 Task: Open Card Card0000000173 in  Board0000000044 in Workspace WS0000000015 in Trello. Add Member Ayush98111@gmail.com to Card Card0000000173 in  Board0000000044 in Workspace WS0000000015 in Trello. Add Purple Label titled Label0000000173 to Card Card0000000173 in  Board0000000044 in Workspace WS0000000015 in Trello. Add Checklist CL0000000173 to Card Card0000000173 in  Board0000000044 in Workspace WS0000000015 in Trello. Add Dates with Start Date as Aug 01 2023 and Due Date as Aug 31 2023 to Card Card0000000173 in  Board0000000044 in Workspace WS0000000015 in Trello
Action: Mouse moved to (118, 351)
Screenshot: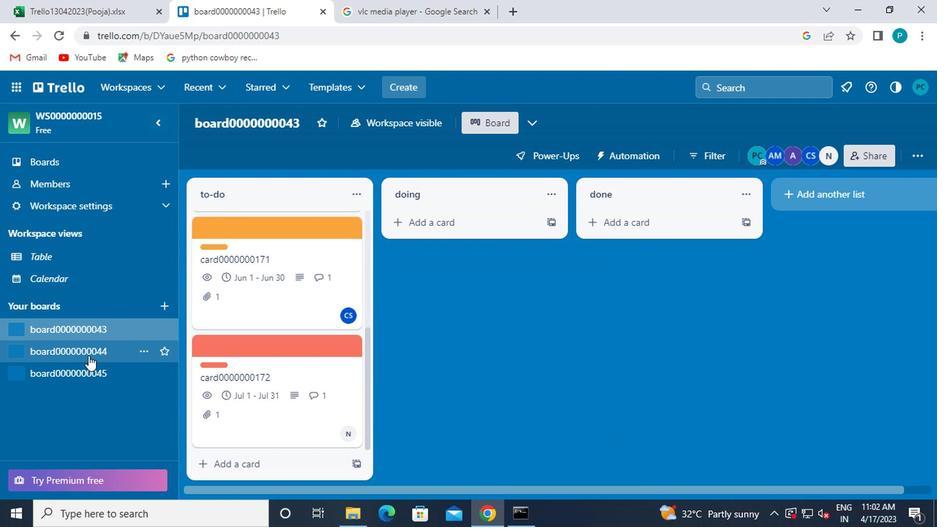 
Action: Mouse pressed left at (118, 351)
Screenshot: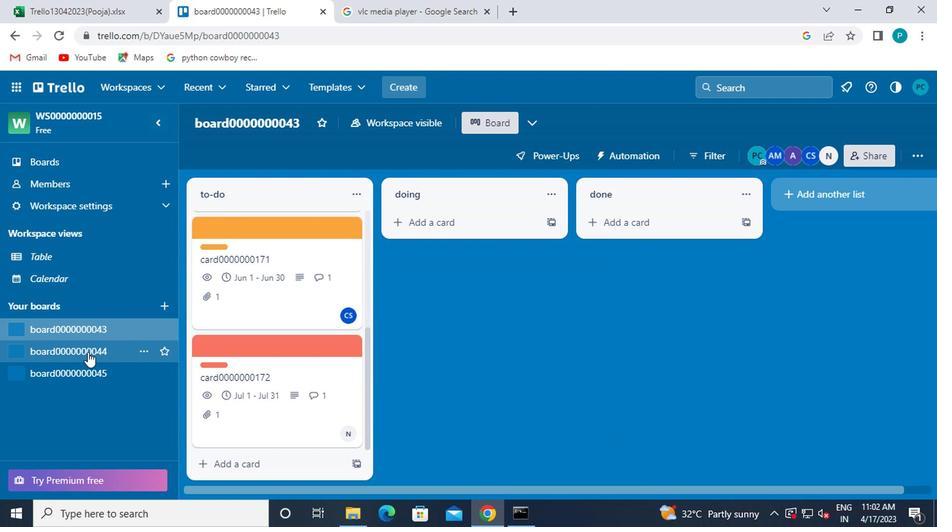 
Action: Mouse moved to (349, 189)
Screenshot: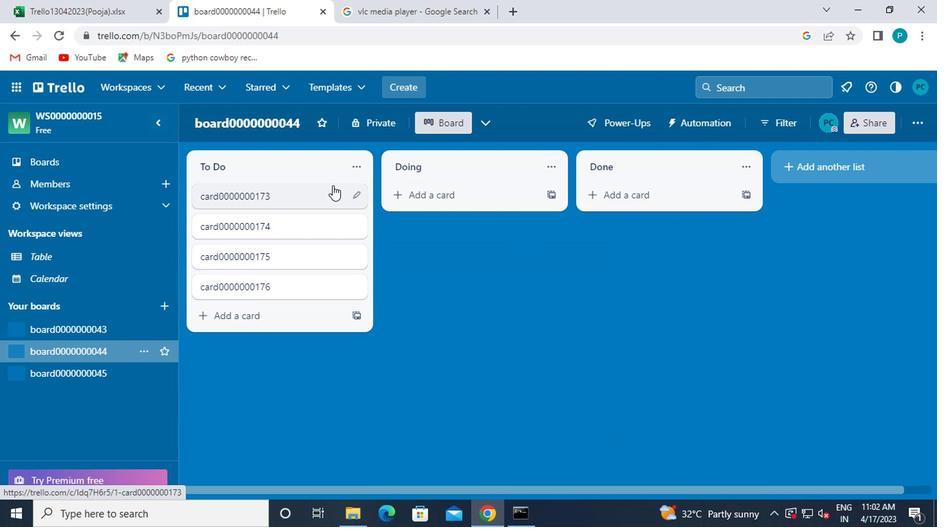 
Action: Mouse pressed left at (349, 189)
Screenshot: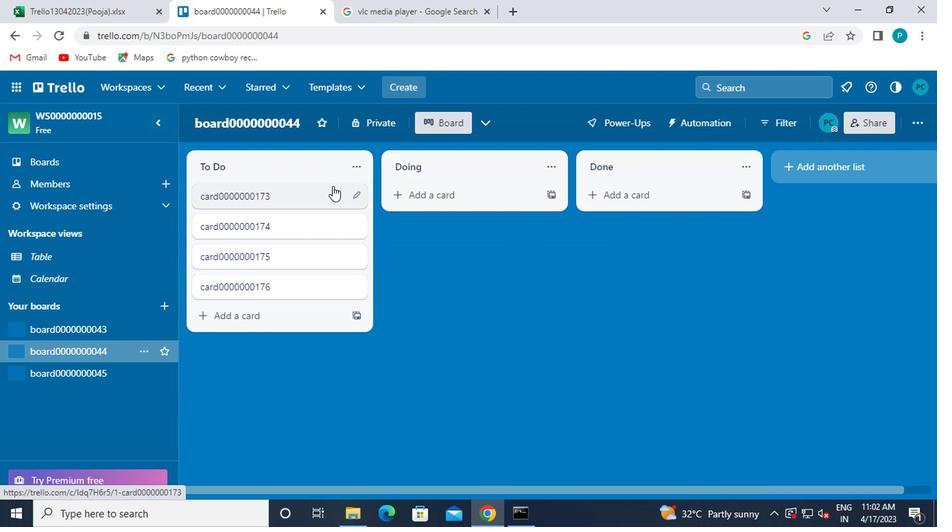 
Action: Mouse moved to (608, 201)
Screenshot: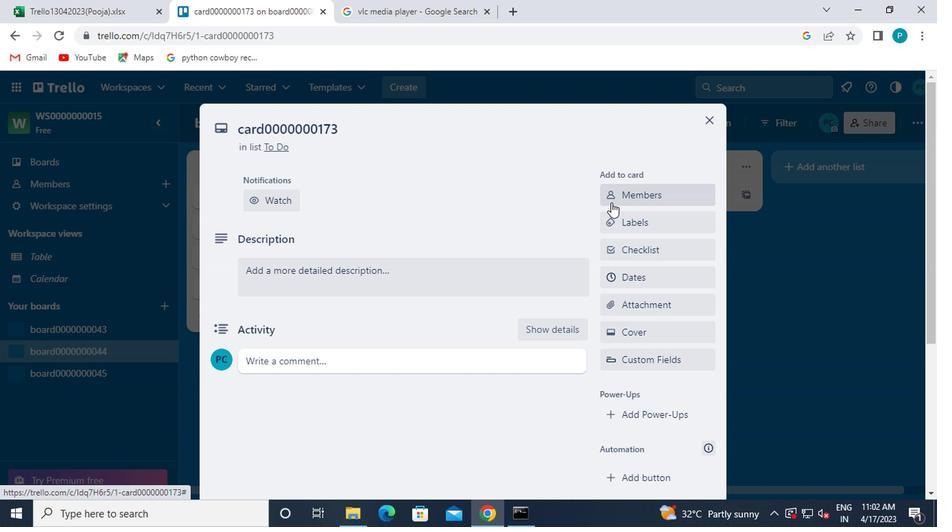 
Action: Mouse pressed left at (608, 201)
Screenshot: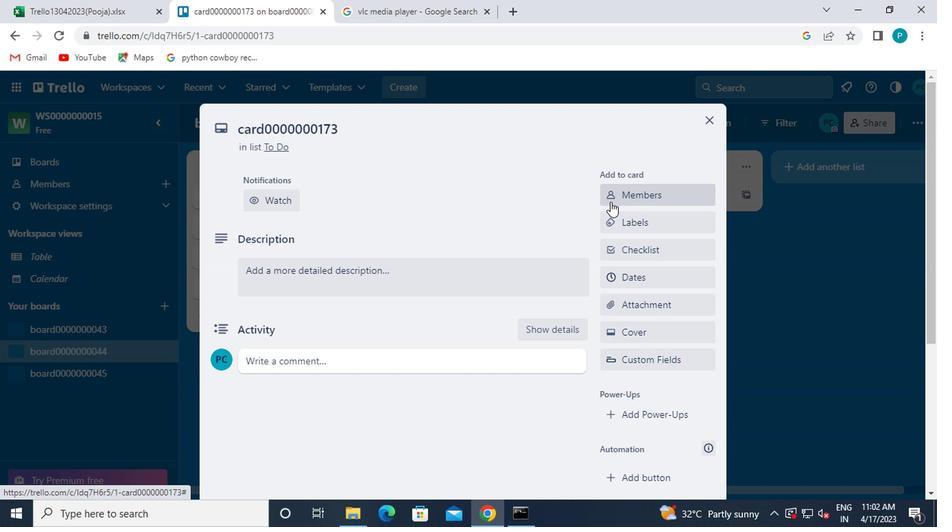 
Action: Mouse moved to (638, 257)
Screenshot: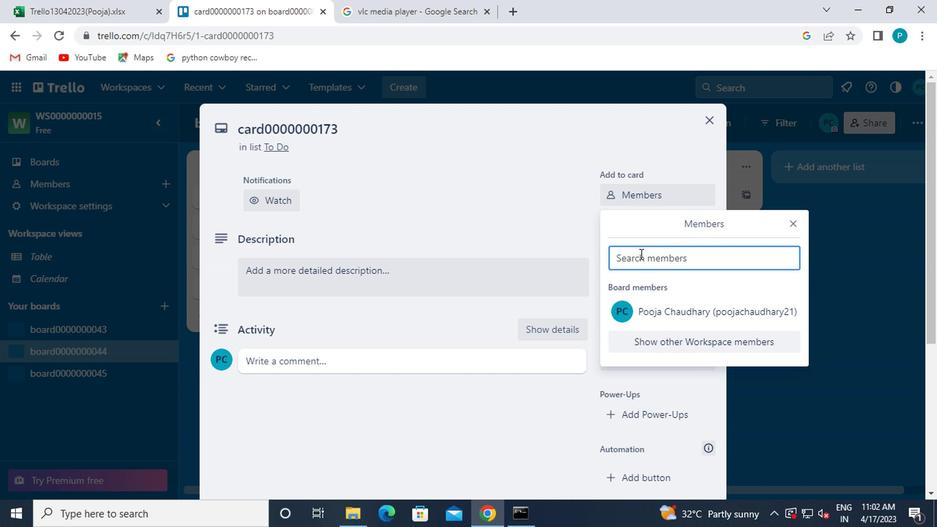 
Action: Mouse pressed left at (638, 257)
Screenshot: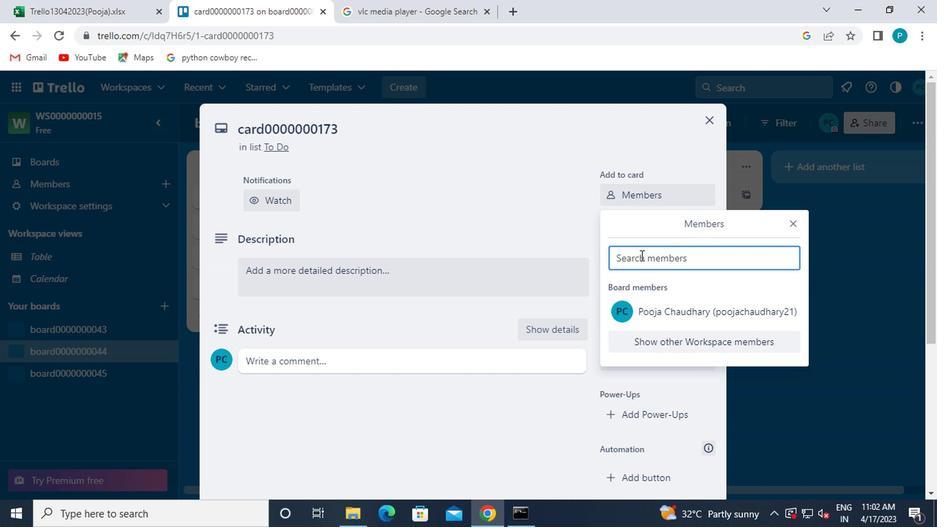 
Action: Mouse moved to (629, 268)
Screenshot: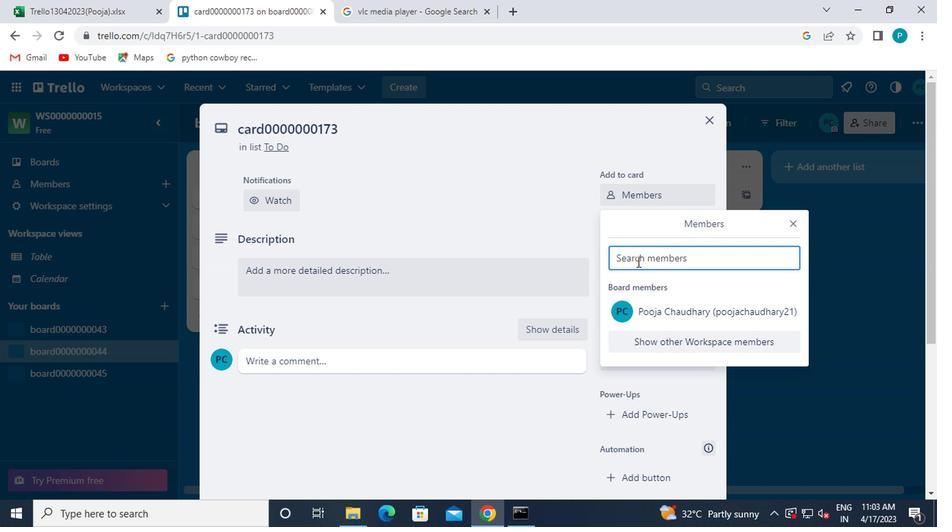 
Action: Key pressed ayush98111<Key.shift>@GMAIL.COM
Screenshot: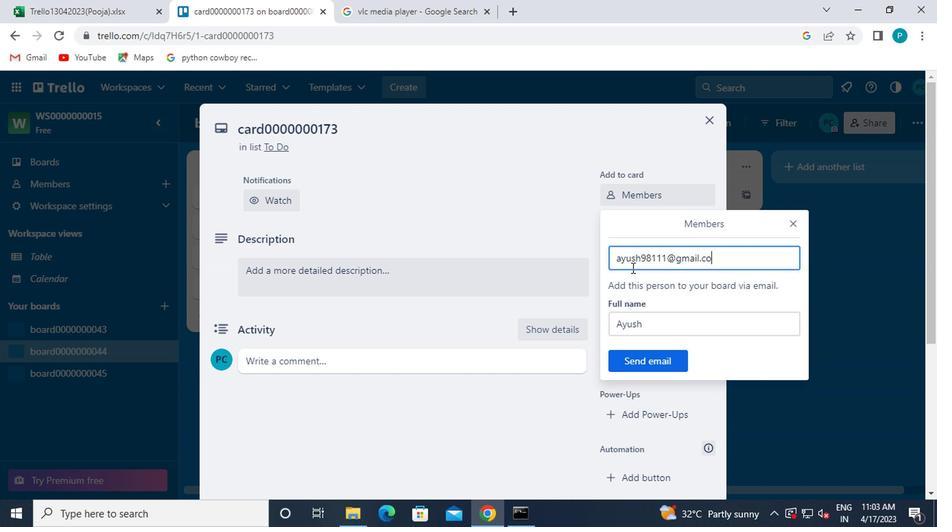
Action: Mouse moved to (628, 357)
Screenshot: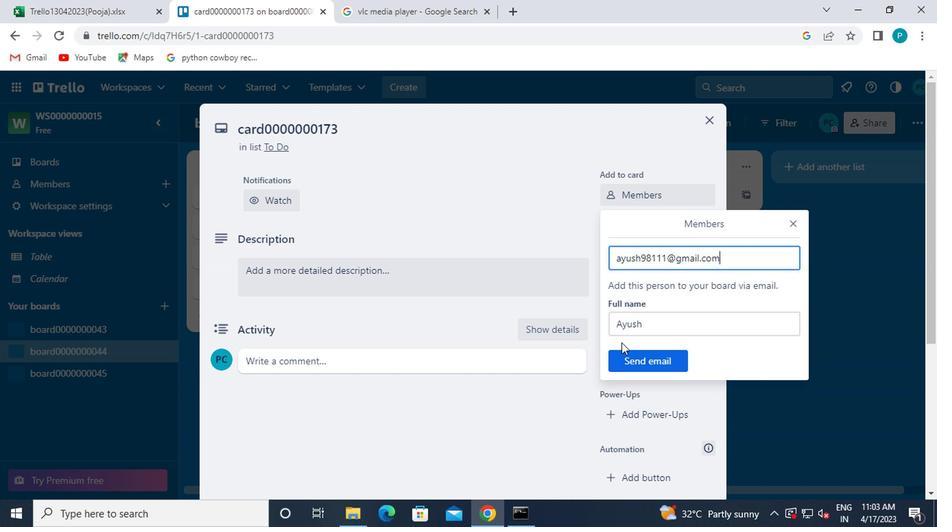 
Action: Mouse pressed left at (628, 357)
Screenshot: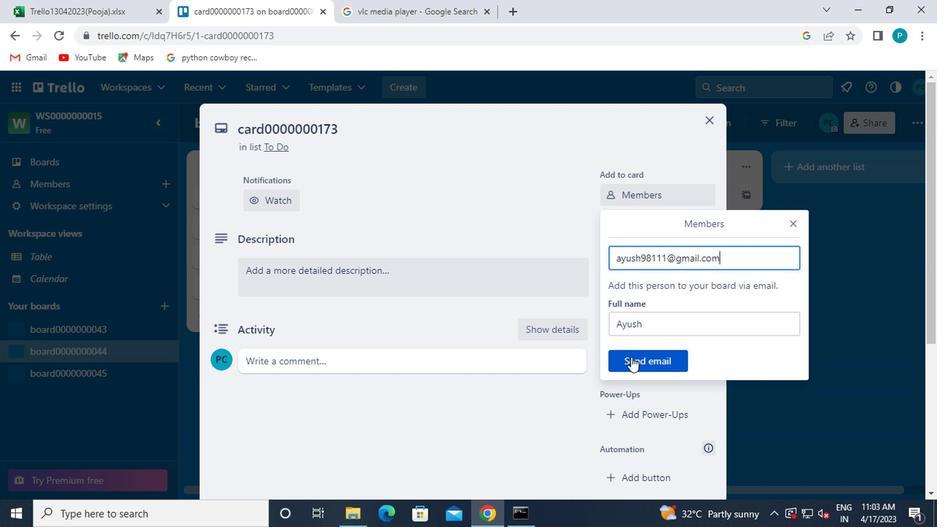 
Action: Mouse moved to (618, 281)
Screenshot: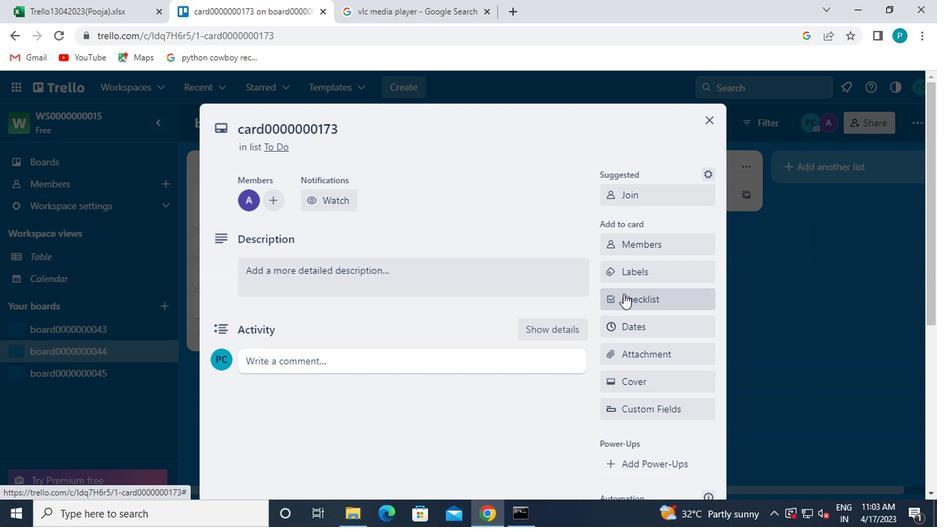 
Action: Mouse pressed left at (618, 281)
Screenshot: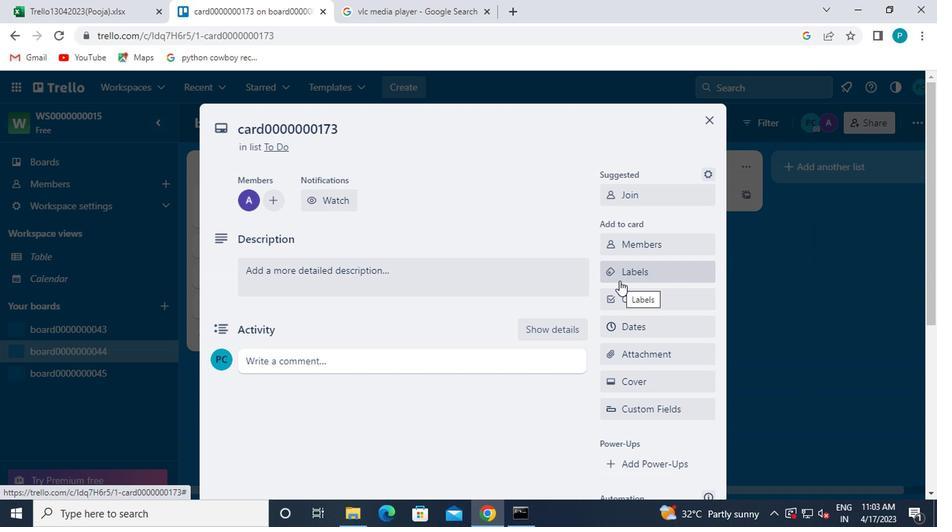 
Action: Mouse moved to (645, 365)
Screenshot: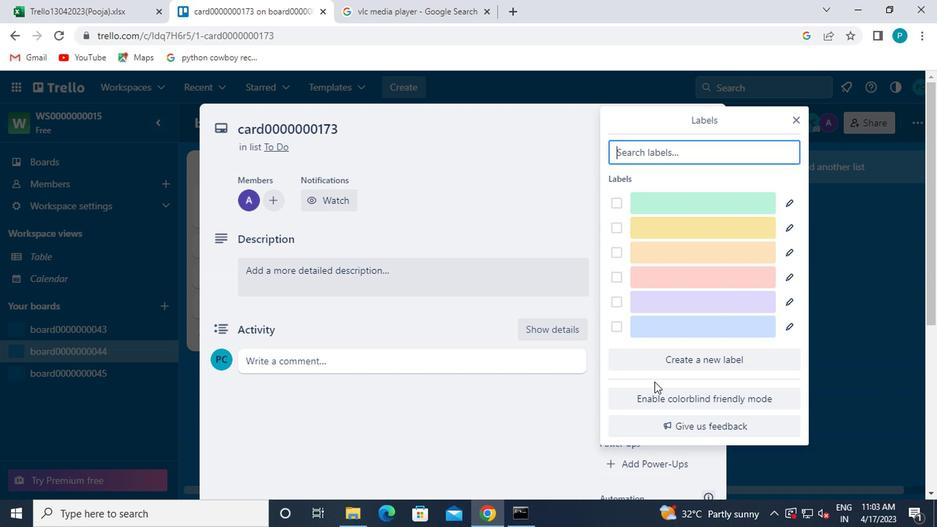 
Action: Mouse pressed left at (645, 365)
Screenshot: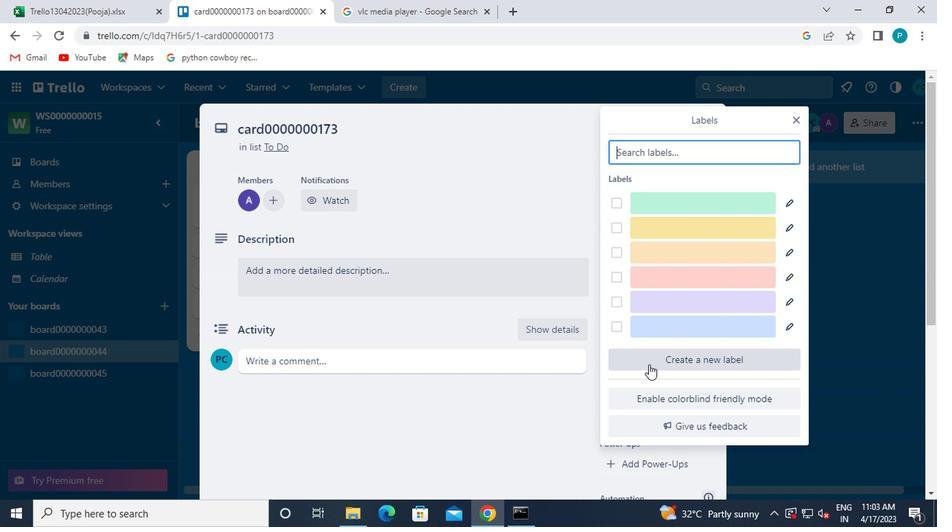 
Action: Mouse moved to (784, 312)
Screenshot: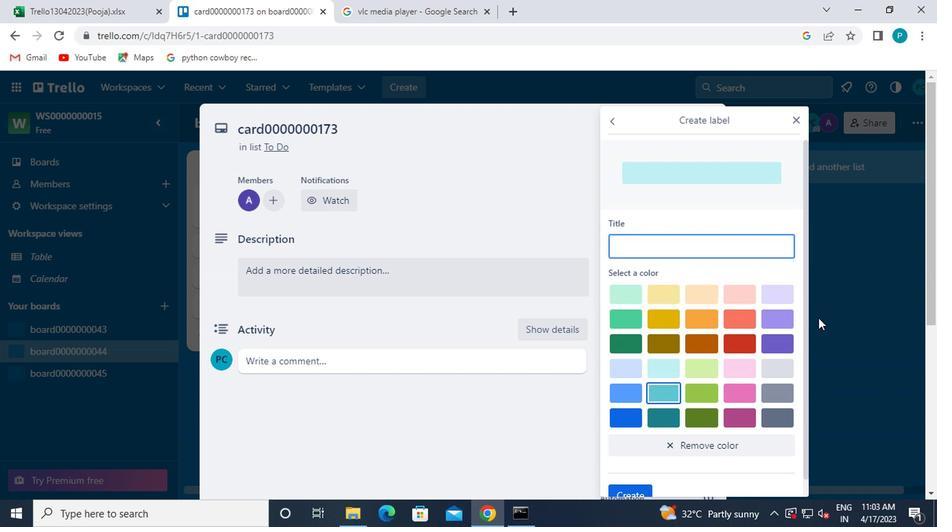 
Action: Mouse pressed left at (784, 312)
Screenshot: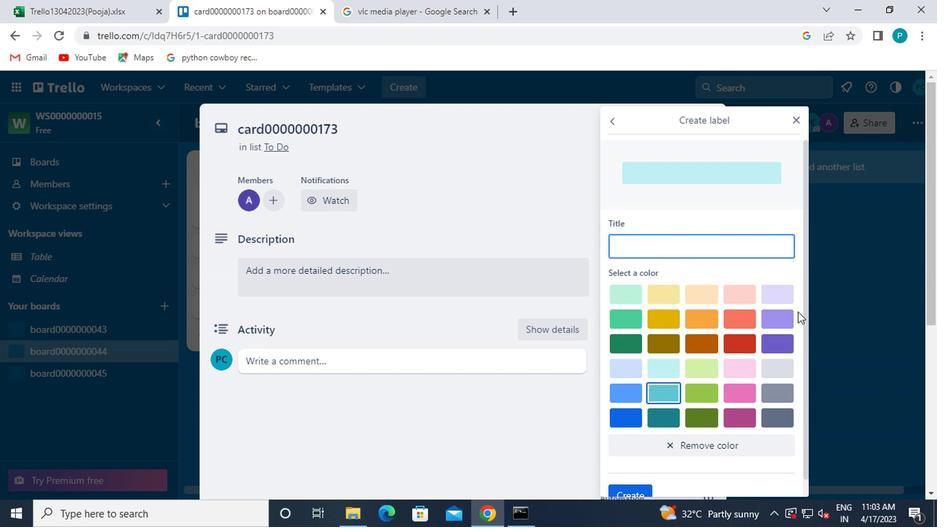 
Action: Mouse moved to (782, 318)
Screenshot: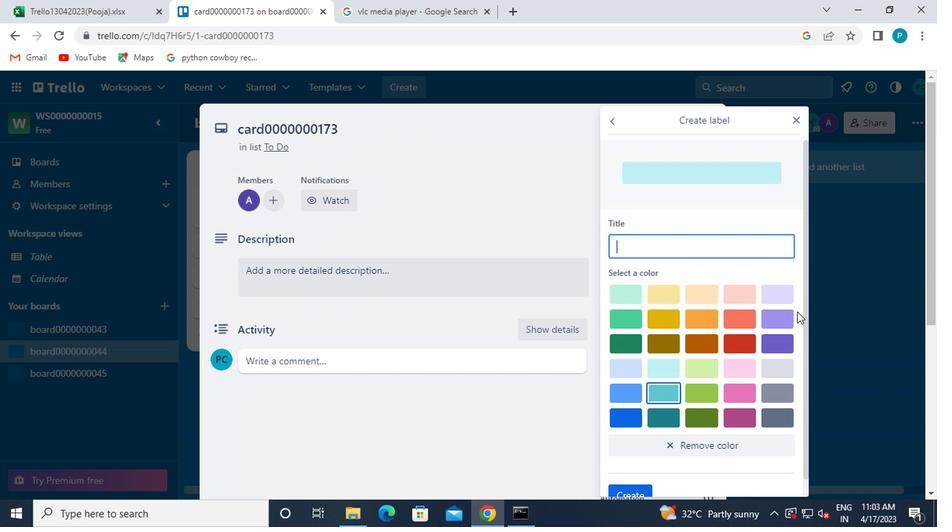 
Action: Mouse pressed left at (782, 318)
Screenshot: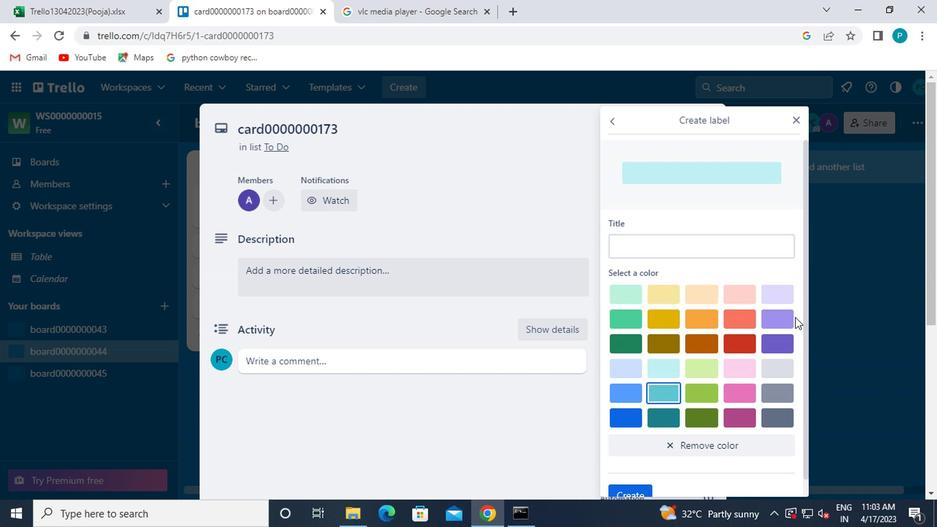 
Action: Mouse moved to (778, 319)
Screenshot: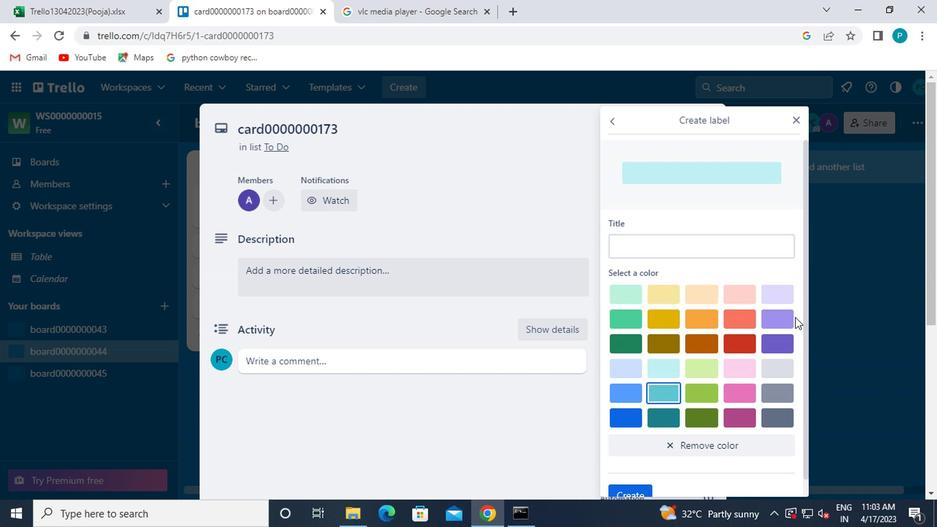 
Action: Mouse pressed left at (778, 319)
Screenshot: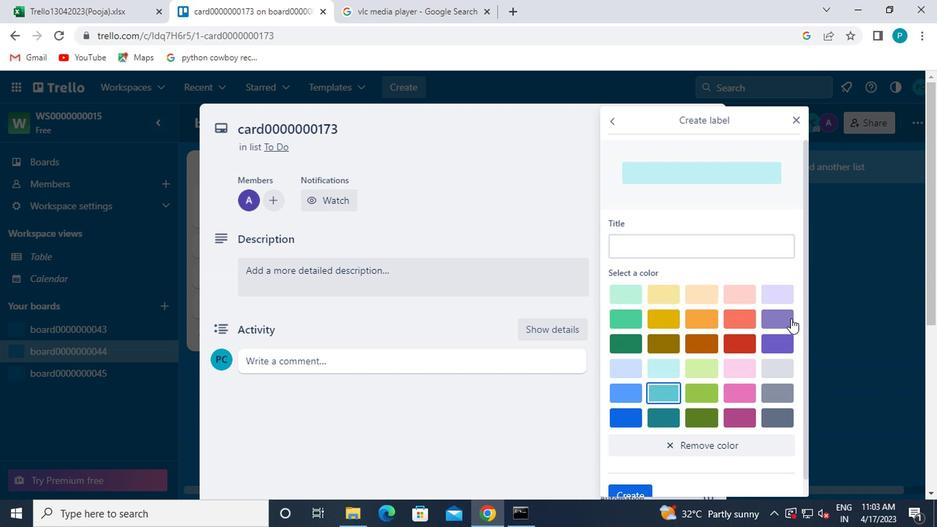
Action: Mouse moved to (647, 241)
Screenshot: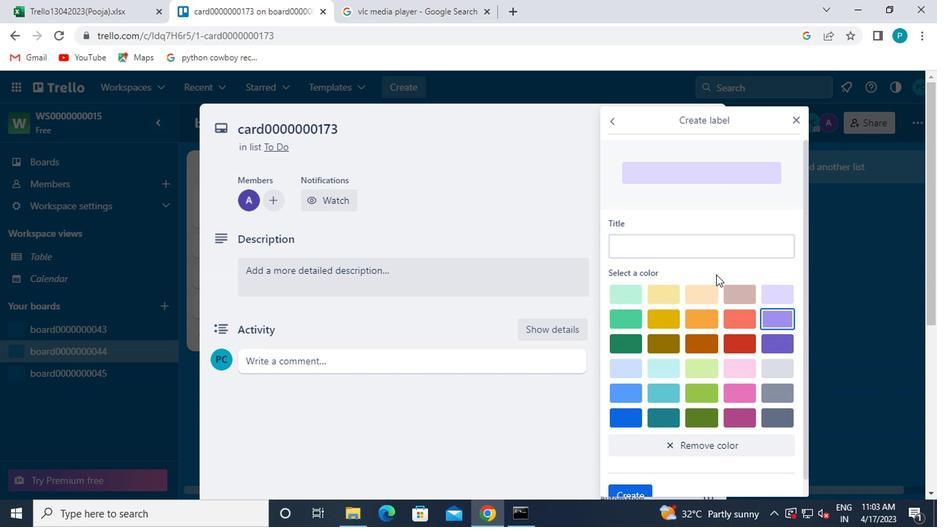 
Action: Mouse pressed left at (647, 241)
Screenshot: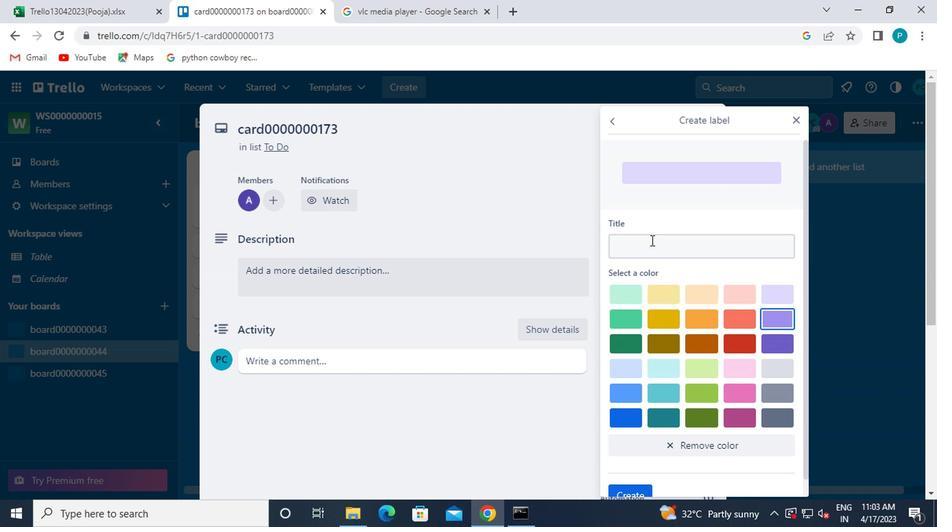 
Action: Key pressed <Key.caps_lock>L<Key.caps_lock>ABEL0000000173
Screenshot: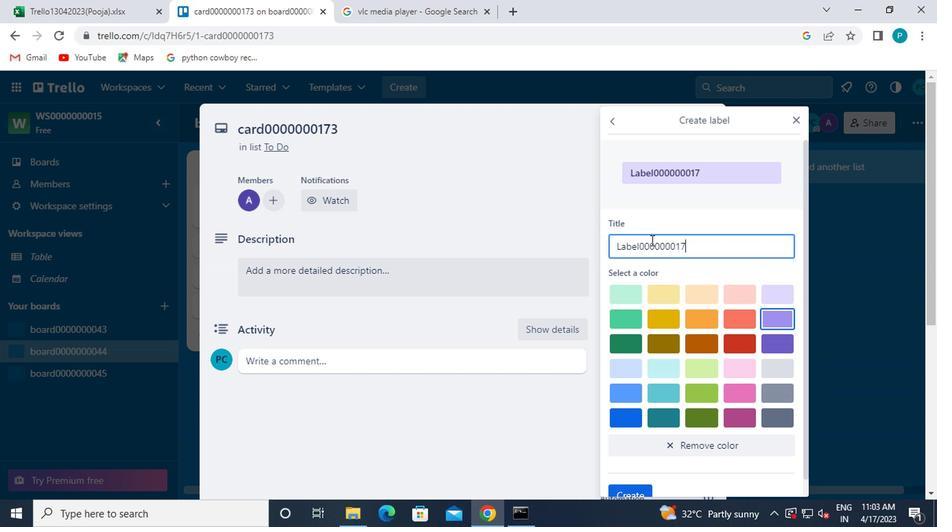 
Action: Mouse moved to (598, 392)
Screenshot: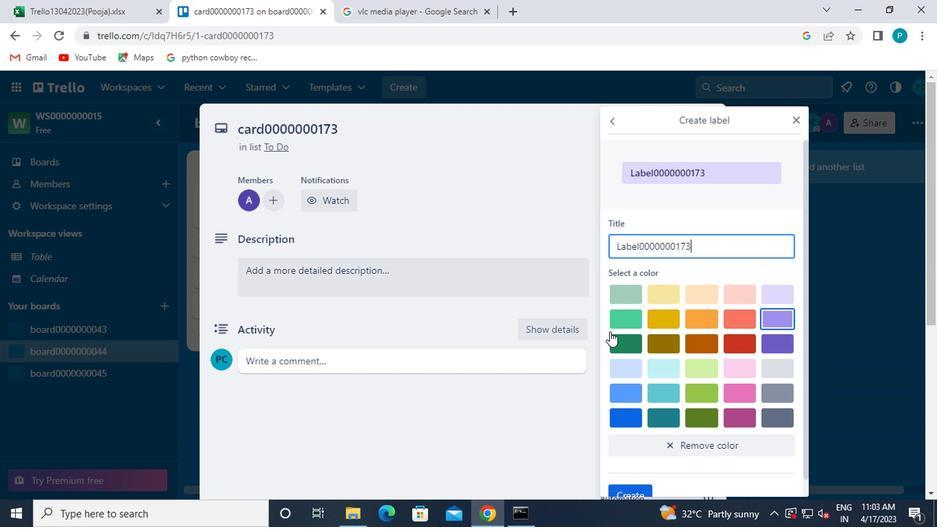 
Action: Mouse scrolled (598, 391) with delta (0, 0)
Screenshot: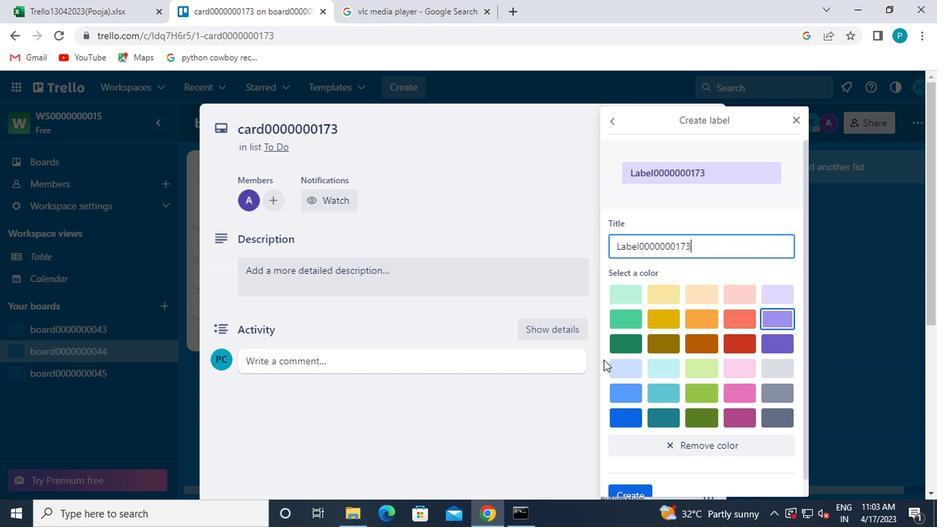
Action: Mouse moved to (597, 395)
Screenshot: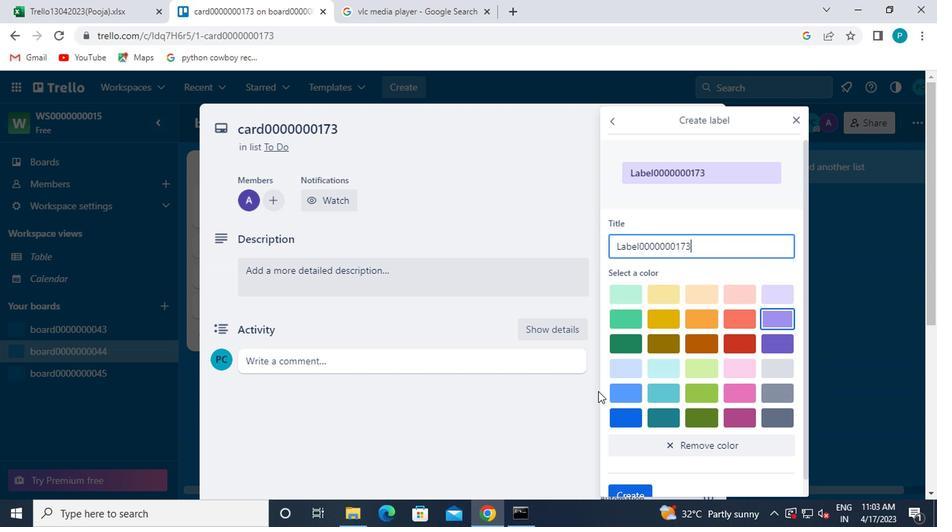 
Action: Mouse scrolled (597, 394) with delta (0, 0)
Screenshot: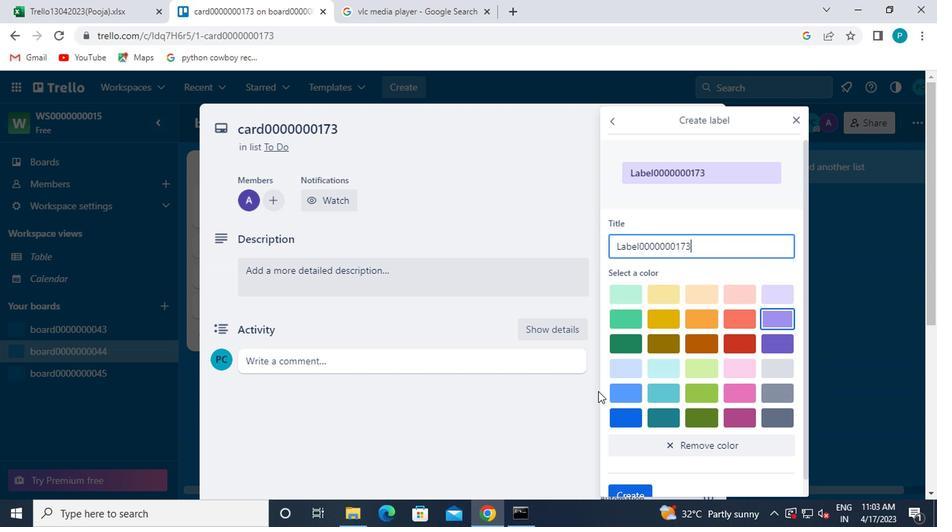 
Action: Mouse moved to (620, 446)
Screenshot: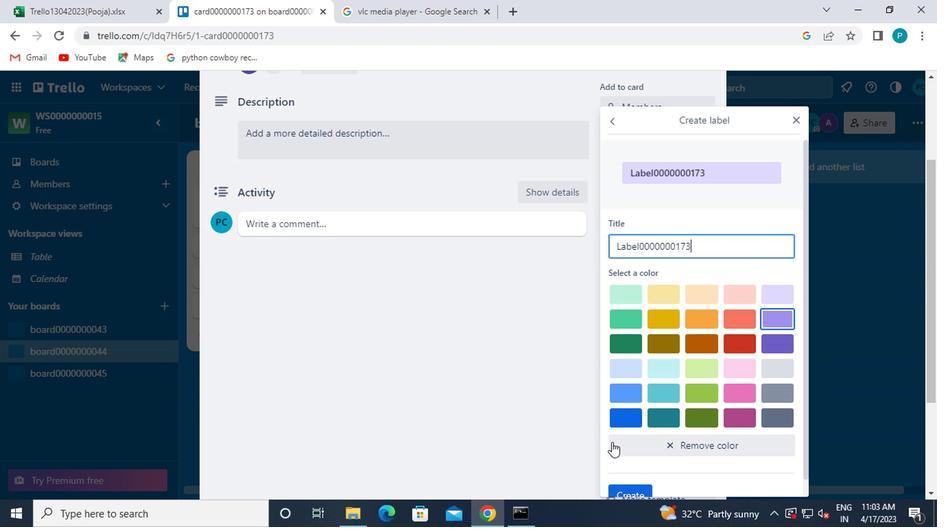 
Action: Mouse scrolled (620, 445) with delta (0, 0)
Screenshot: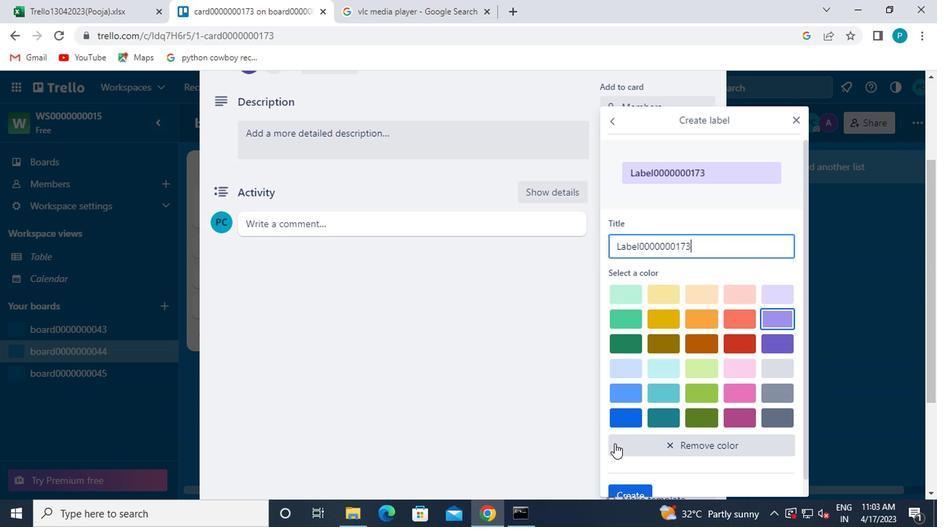 
Action: Mouse scrolled (620, 445) with delta (0, 0)
Screenshot: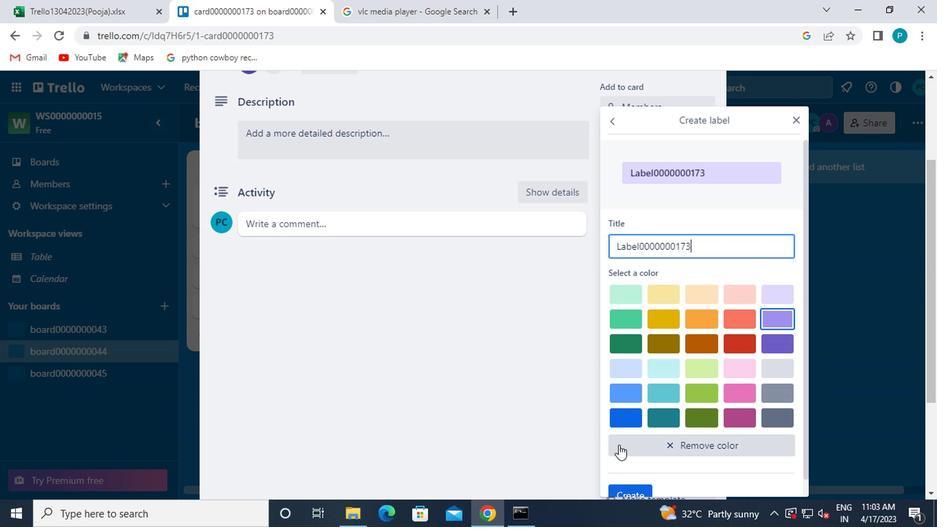 
Action: Mouse moved to (632, 477)
Screenshot: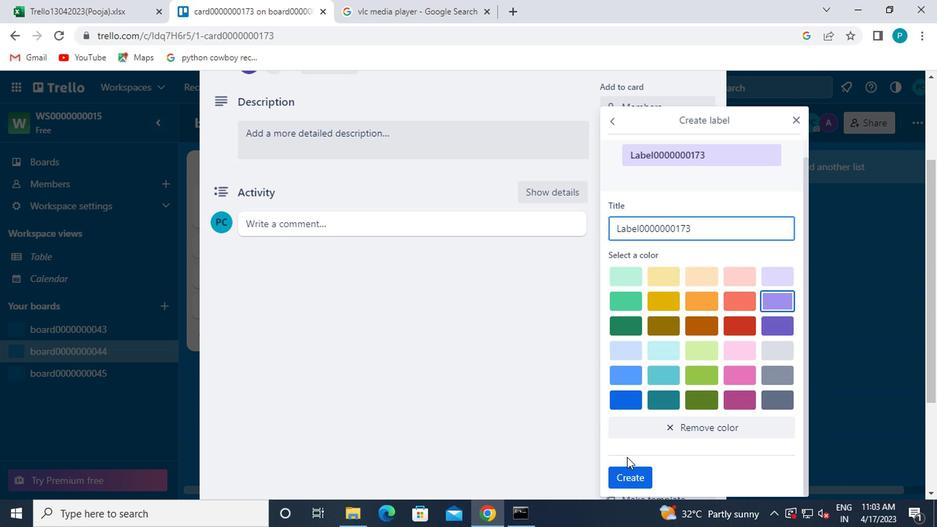 
Action: Mouse pressed left at (632, 477)
Screenshot: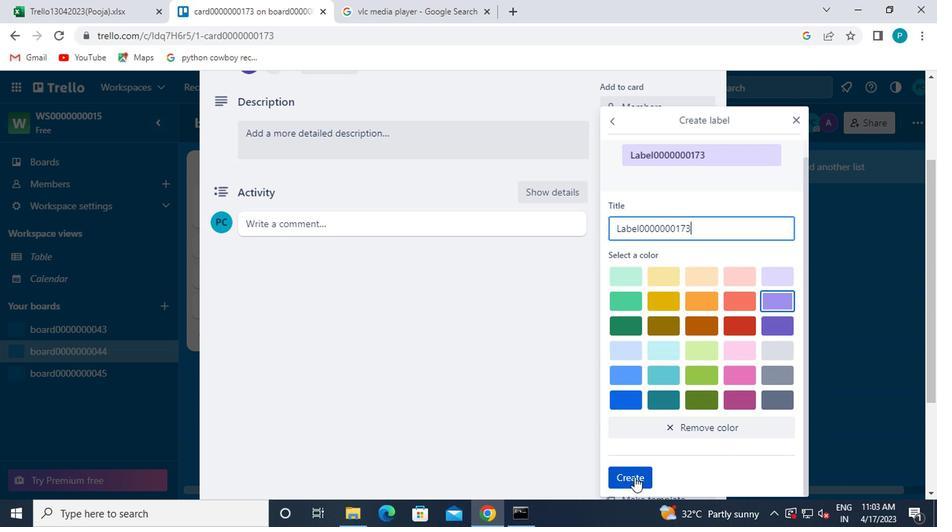 
Action: Mouse moved to (780, 118)
Screenshot: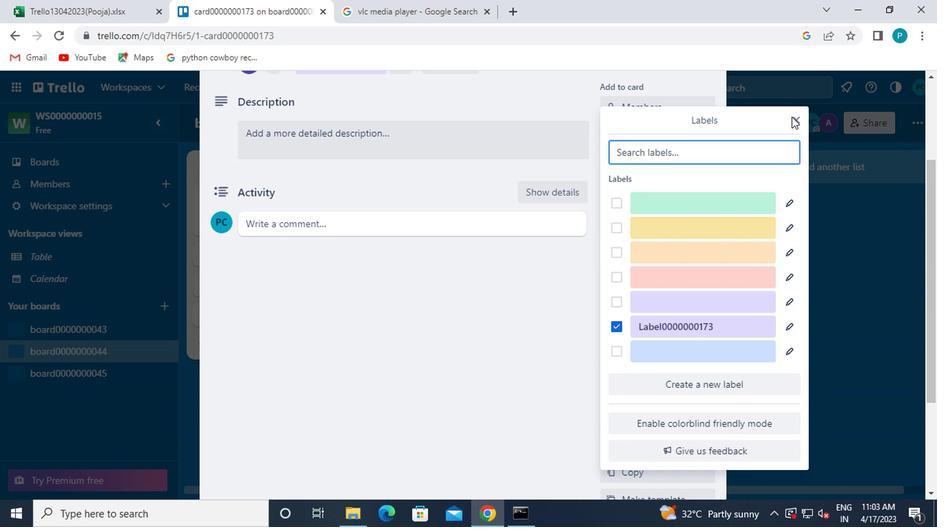 
Action: Mouse pressed left at (780, 118)
Screenshot: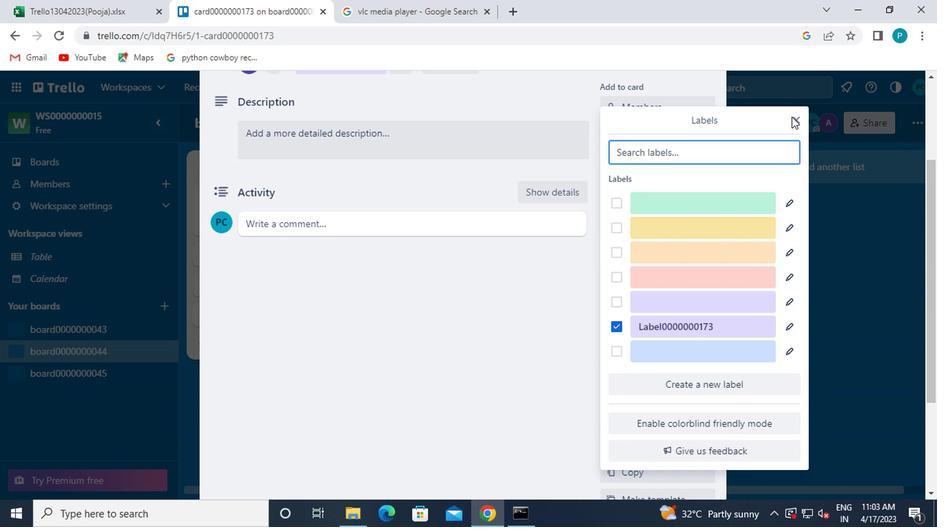 
Action: Mouse moved to (640, 166)
Screenshot: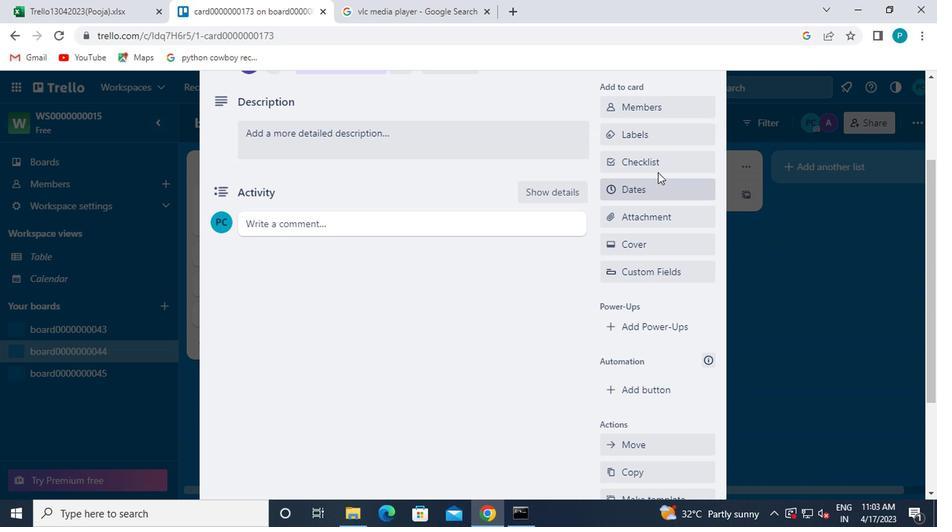 
Action: Mouse pressed left at (640, 166)
Screenshot: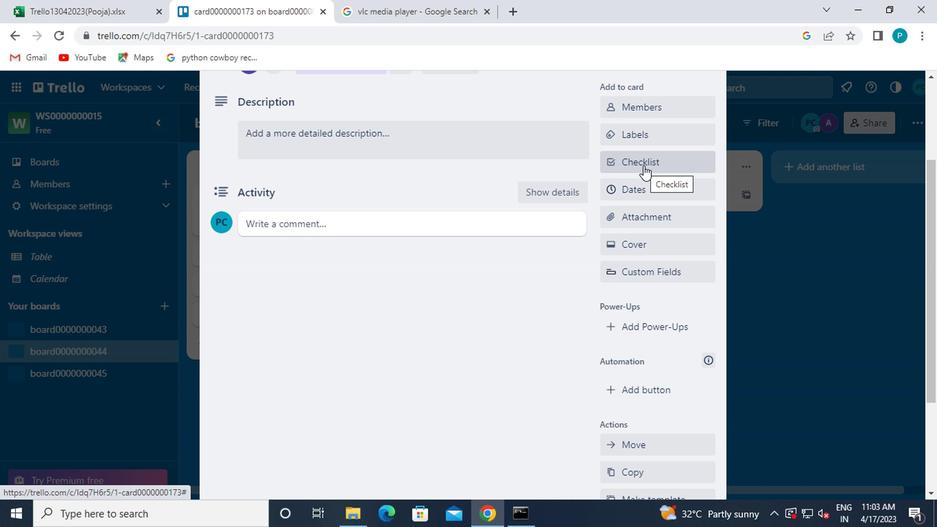 
Action: Mouse moved to (640, 170)
Screenshot: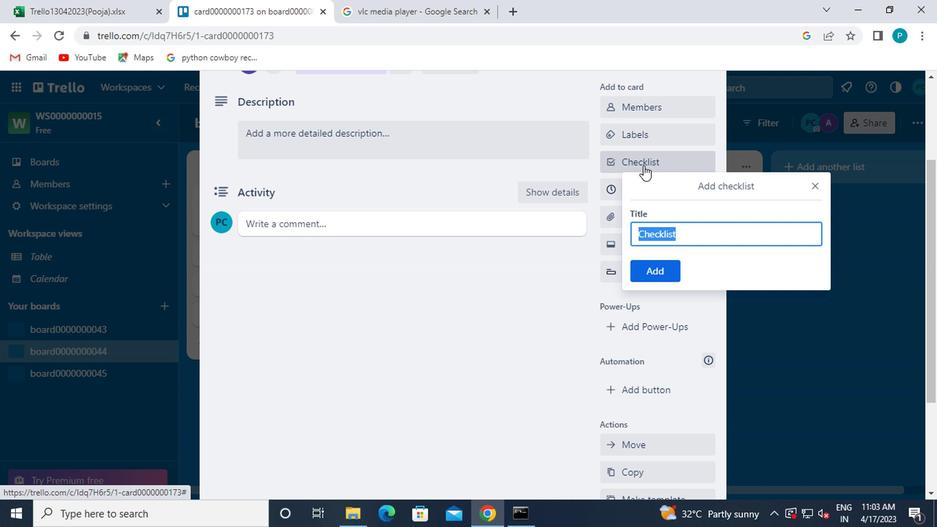 
Action: Key pressed <Key.caps_lock>CL0000000173
Screenshot: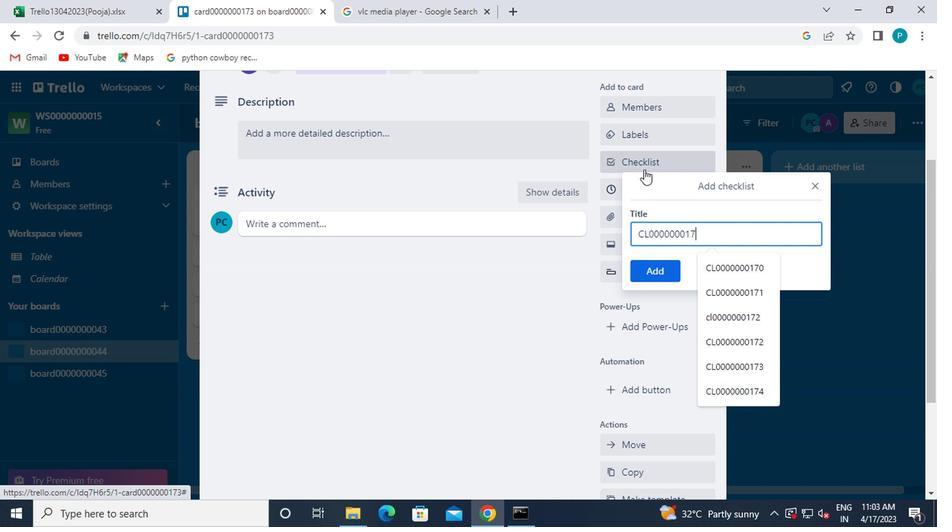 
Action: Mouse moved to (636, 276)
Screenshot: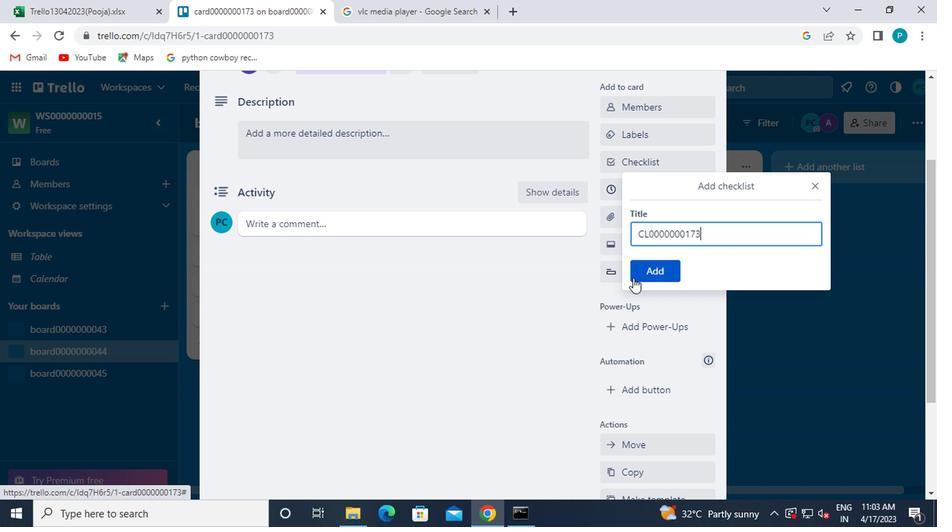 
Action: Mouse pressed left at (636, 276)
Screenshot: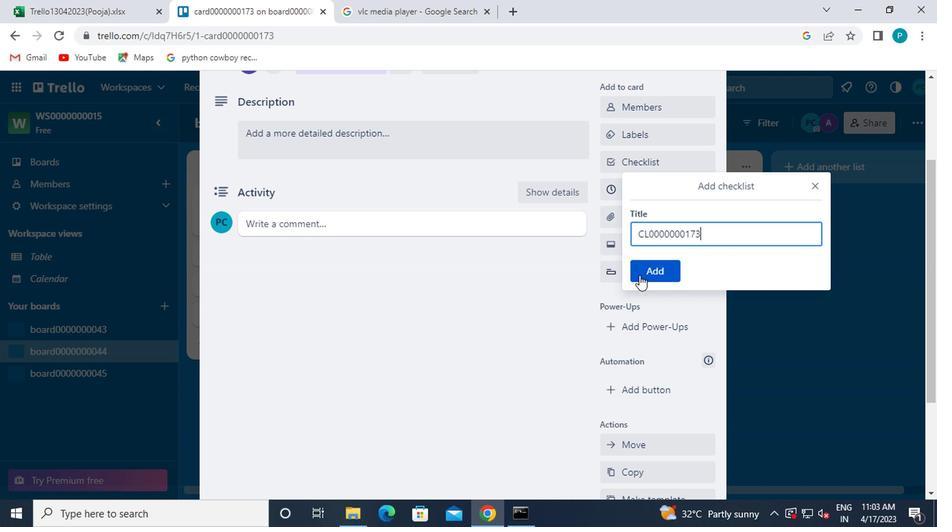
Action: Mouse moved to (628, 190)
Screenshot: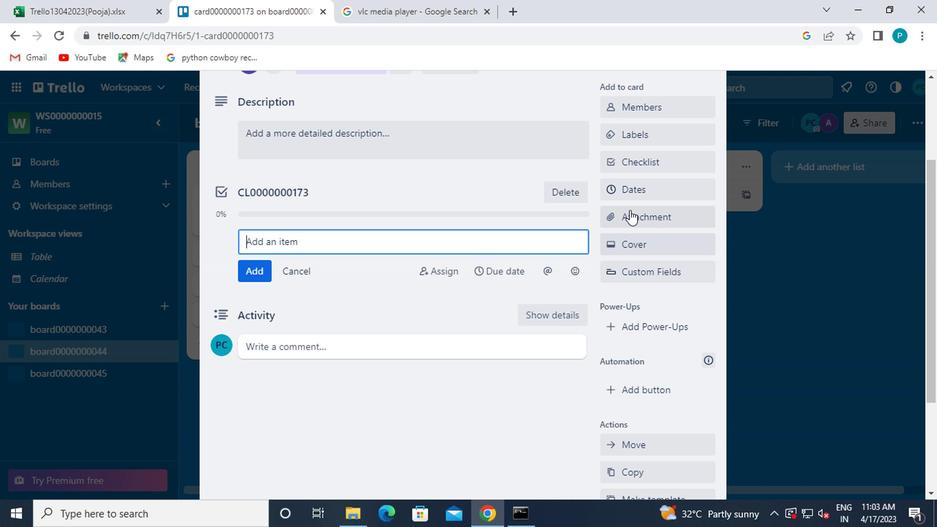 
Action: Mouse pressed left at (628, 190)
Screenshot: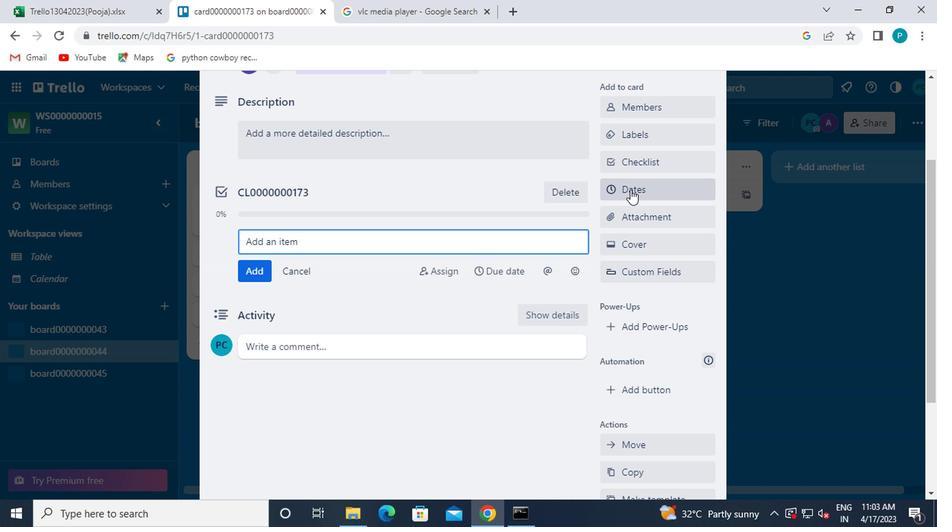 
Action: Mouse moved to (610, 367)
Screenshot: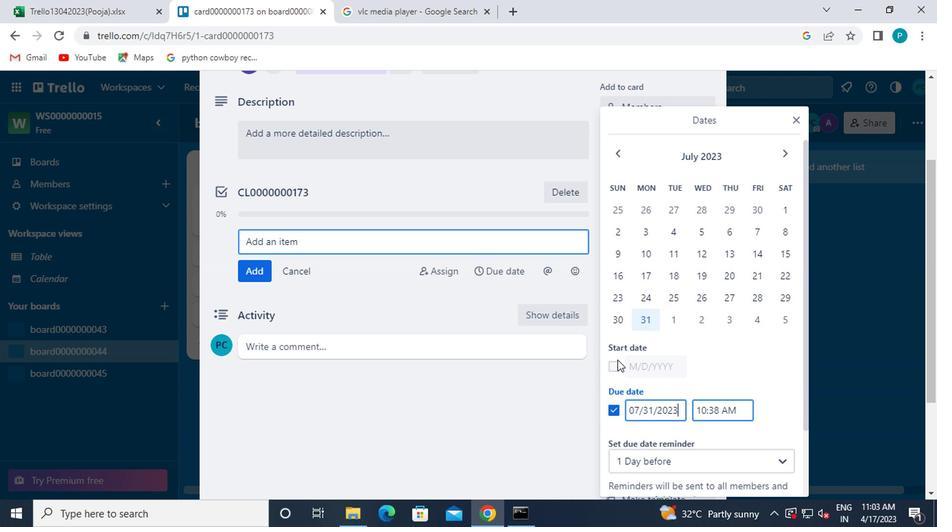 
Action: Mouse pressed left at (610, 367)
Screenshot: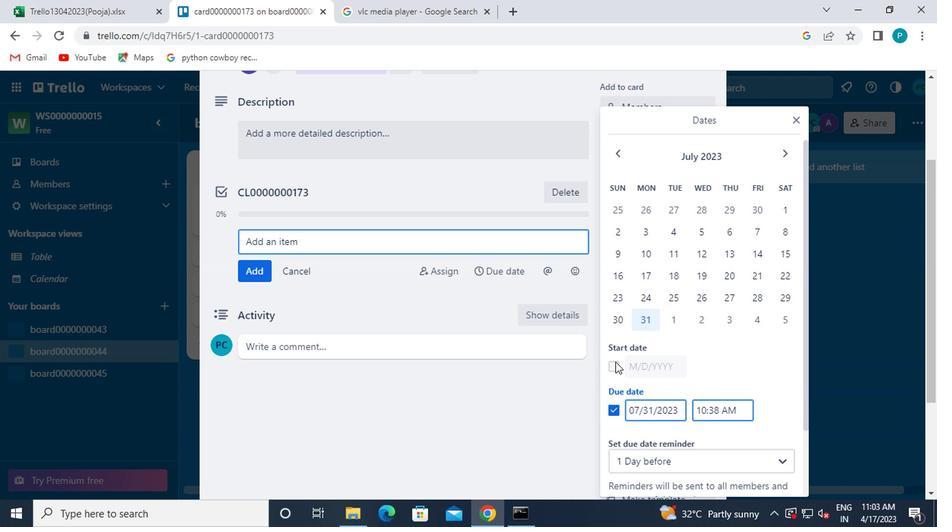 
Action: Mouse moved to (780, 148)
Screenshot: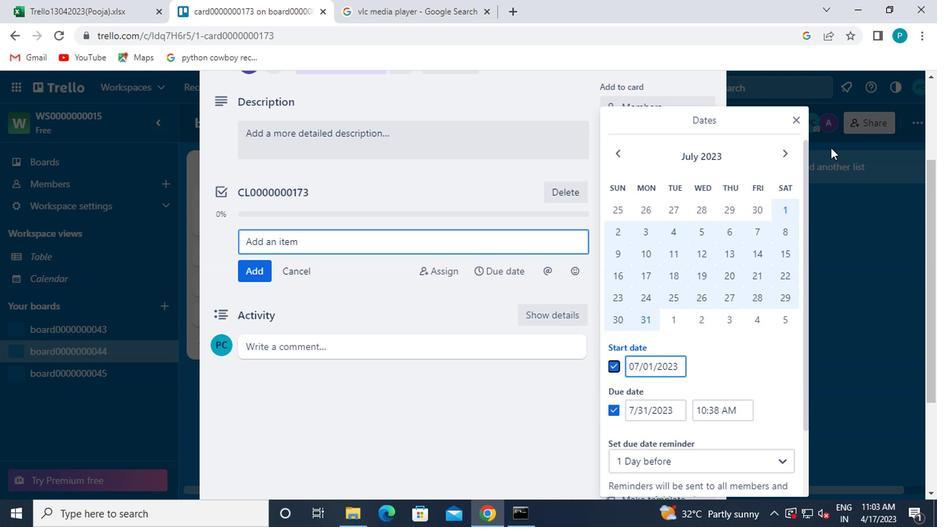 
Action: Mouse pressed left at (780, 148)
Screenshot: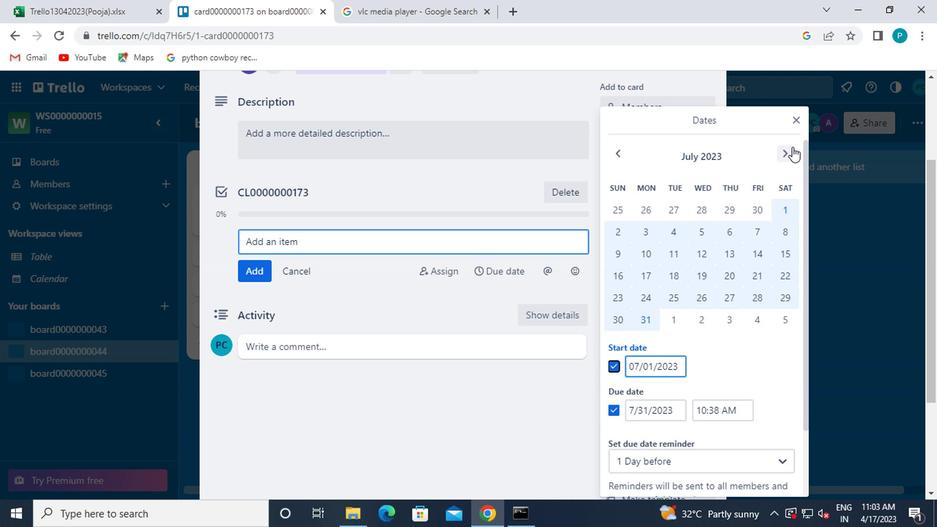 
Action: Mouse moved to (662, 213)
Screenshot: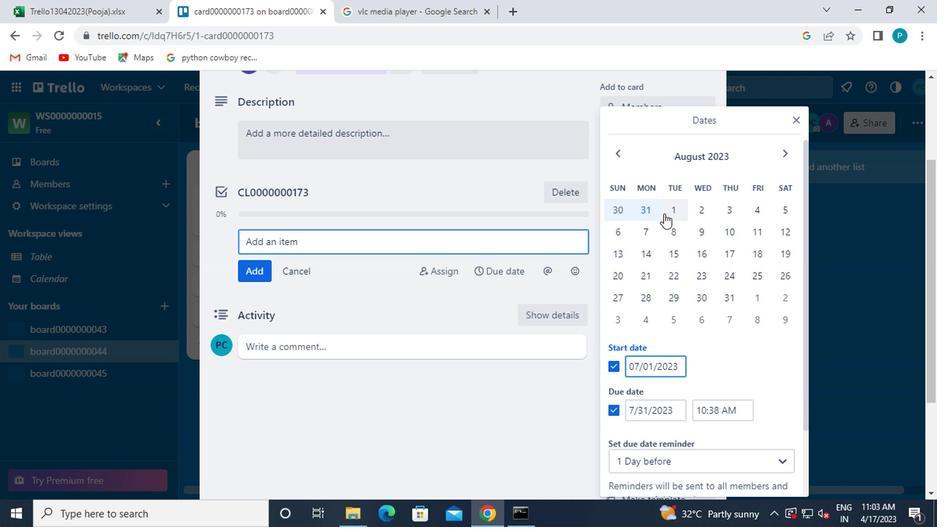 
Action: Mouse pressed left at (662, 213)
Screenshot: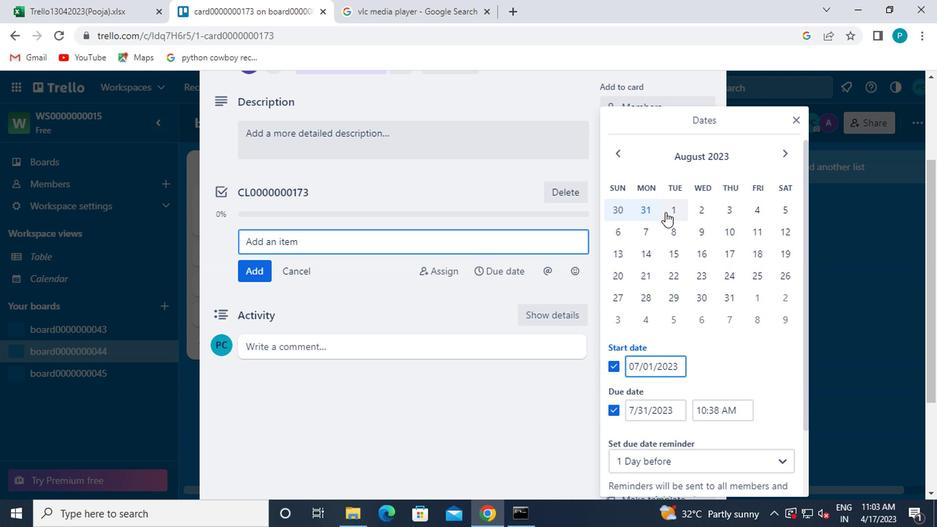 
Action: Mouse moved to (725, 304)
Screenshot: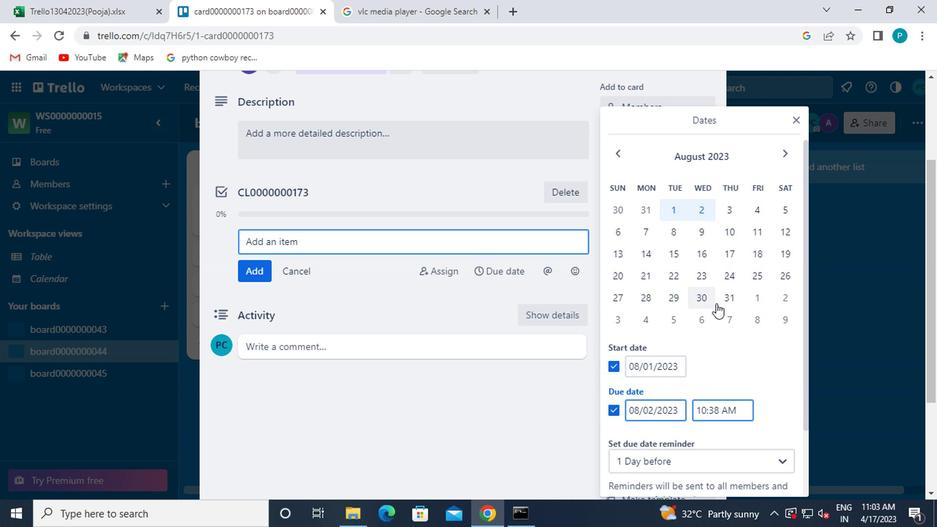 
Action: Mouse pressed left at (725, 304)
Screenshot: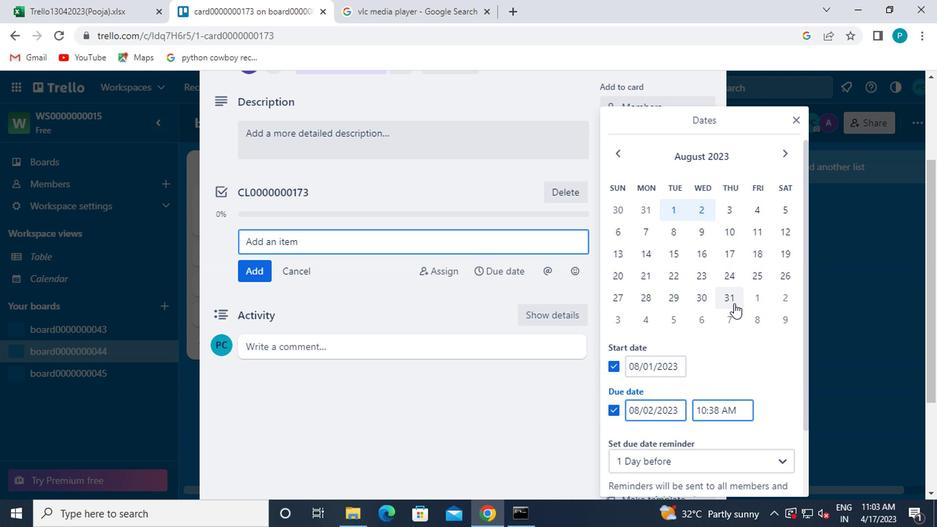 
Action: Mouse moved to (723, 303)
Screenshot: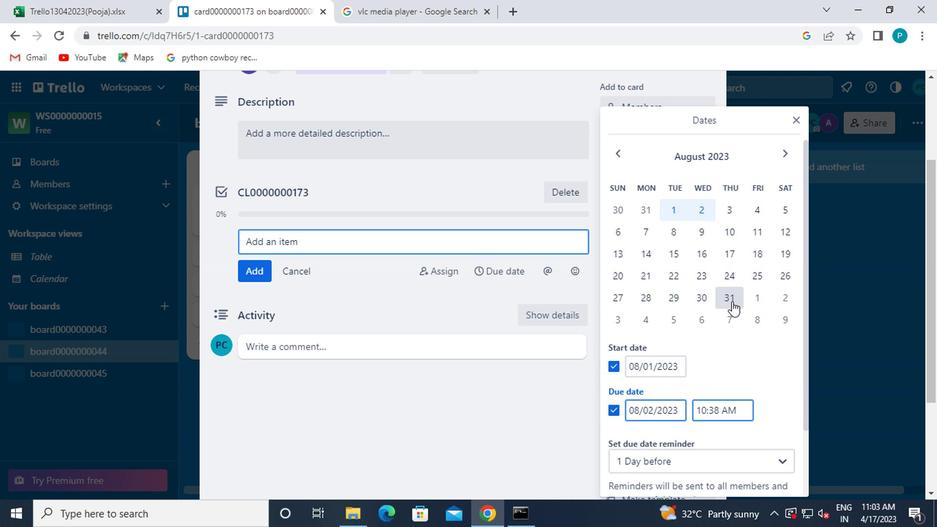 
Action: Mouse scrolled (723, 303) with delta (0, 0)
Screenshot: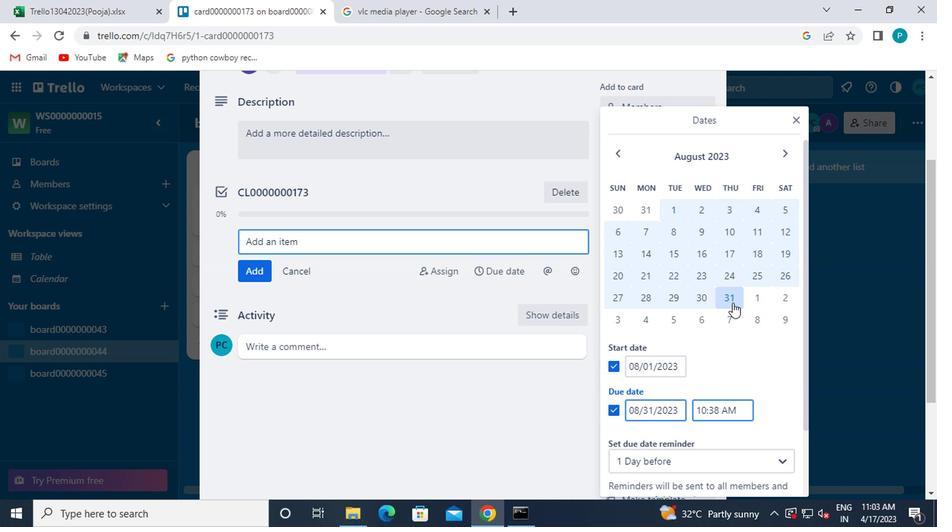 
Action: Mouse moved to (723, 306)
Screenshot: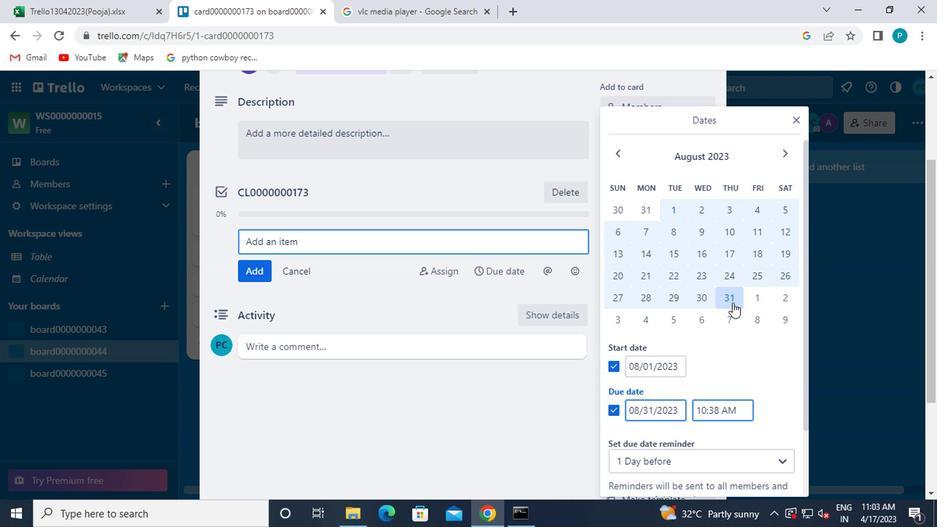 
Action: Mouse scrolled (723, 305) with delta (0, 0)
Screenshot: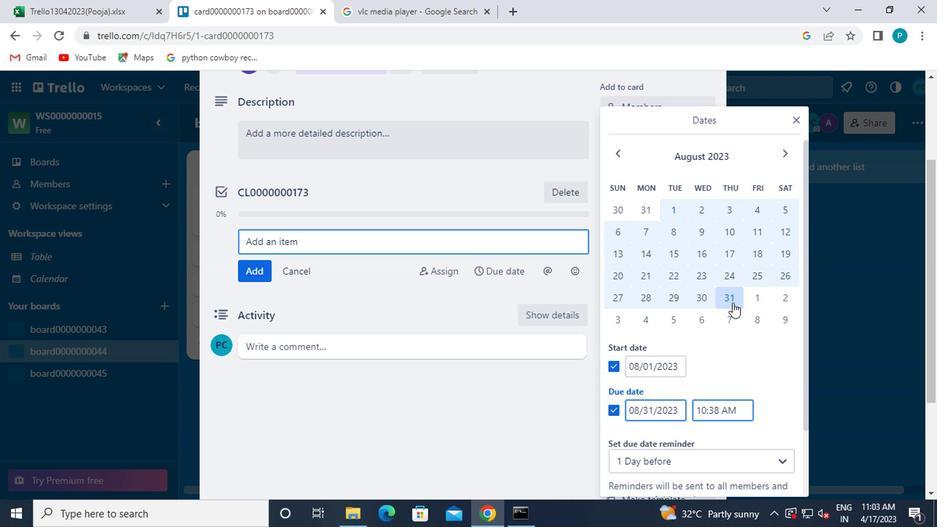 
Action: Mouse moved to (684, 445)
Screenshot: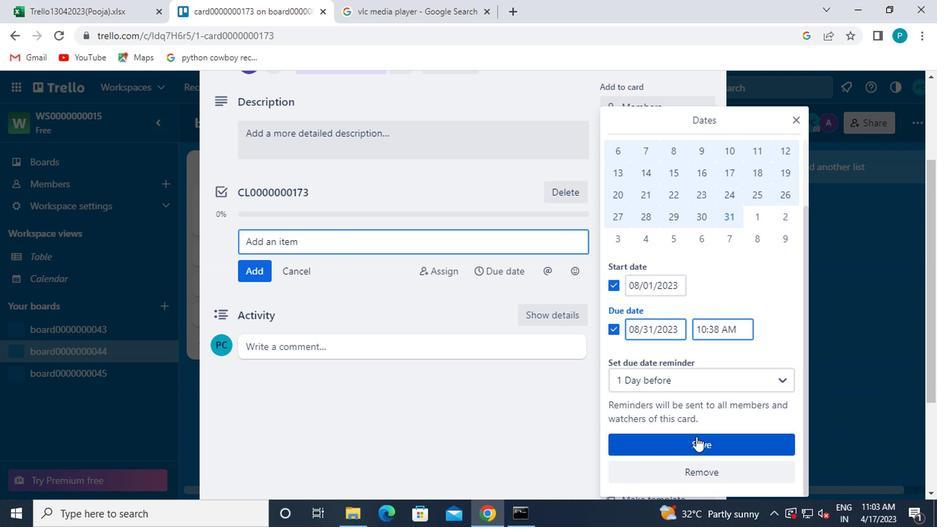 
Action: Mouse pressed left at (684, 445)
Screenshot: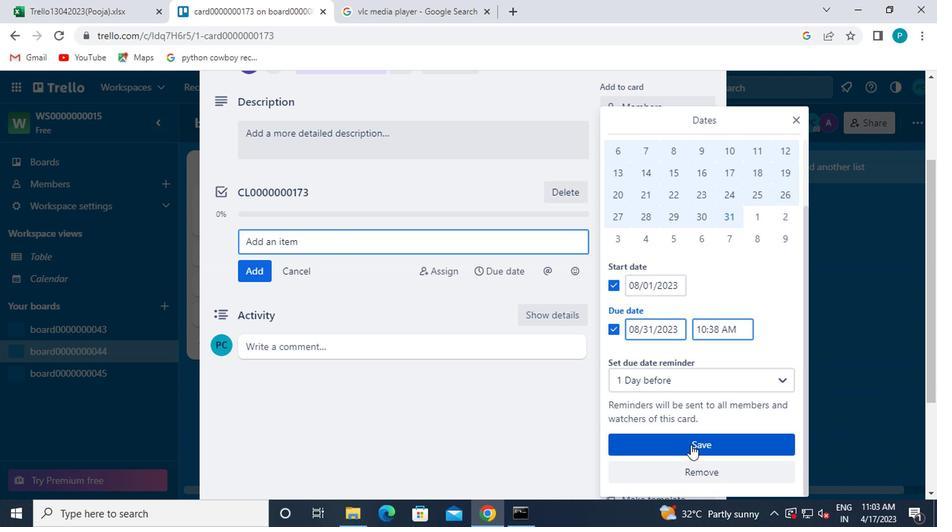 
Action: Mouse moved to (684, 444)
Screenshot: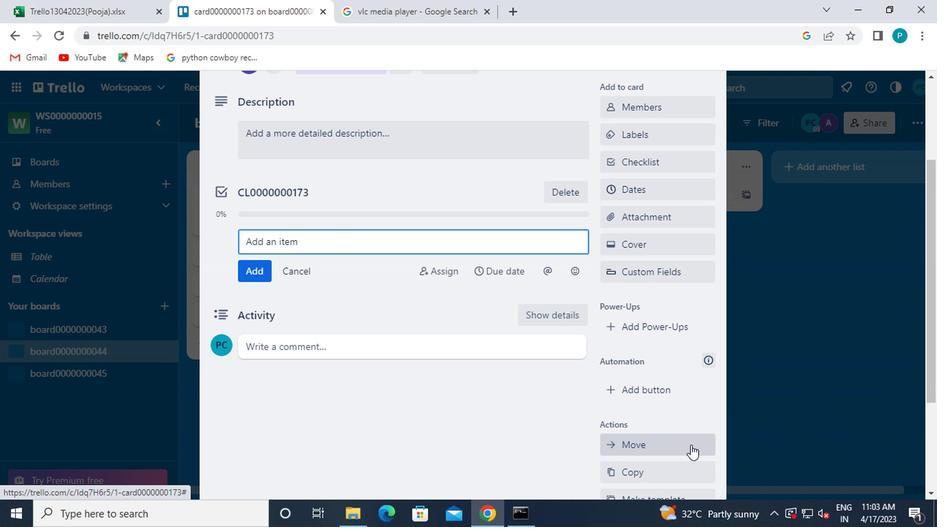
